 Task: Look for products in the category "Deodrant & Shave" from Crystal only.
Action: Mouse pressed left at (293, 135)
Screenshot: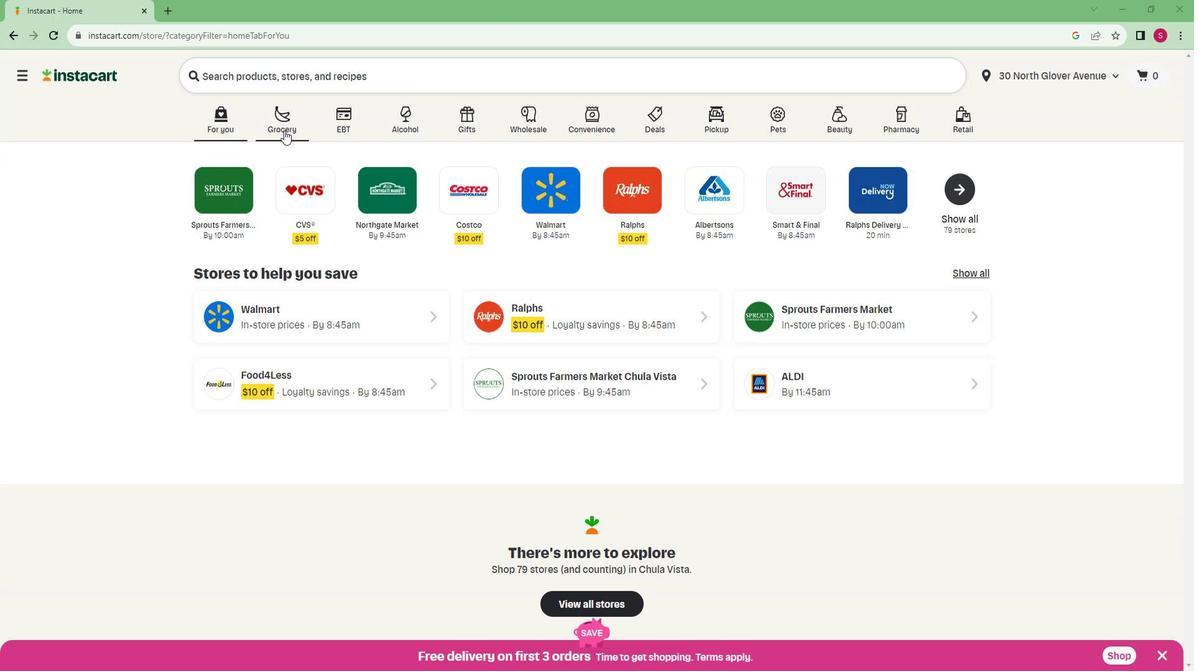 
Action: Mouse moved to (281, 351)
Screenshot: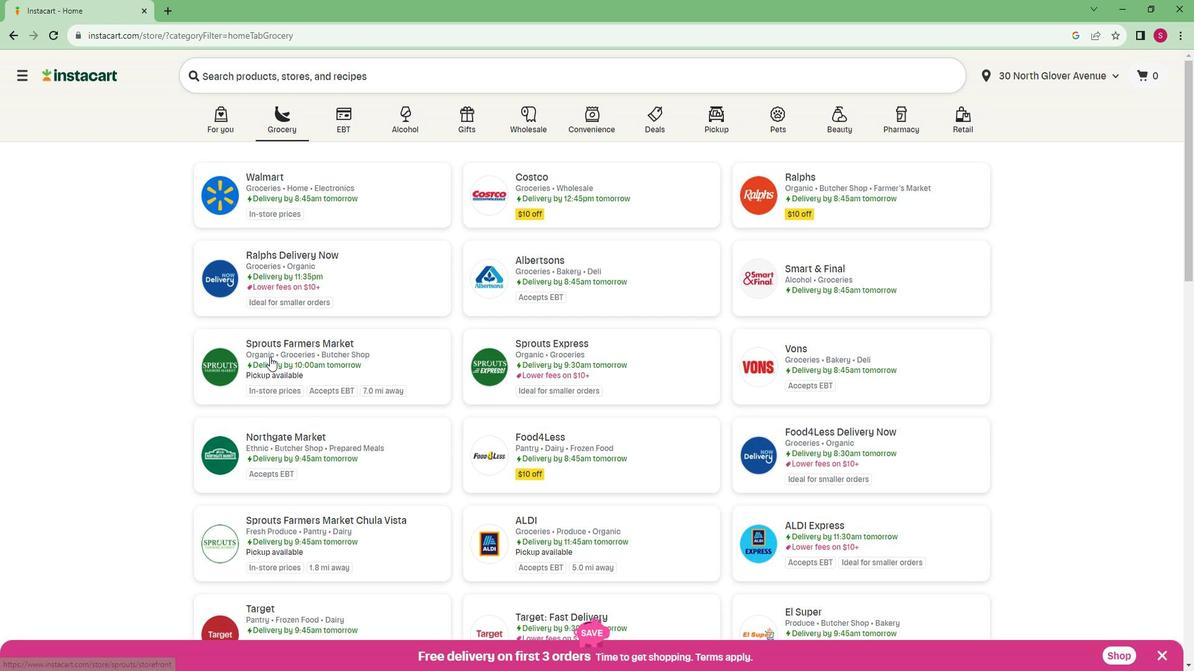 
Action: Mouse pressed left at (281, 351)
Screenshot: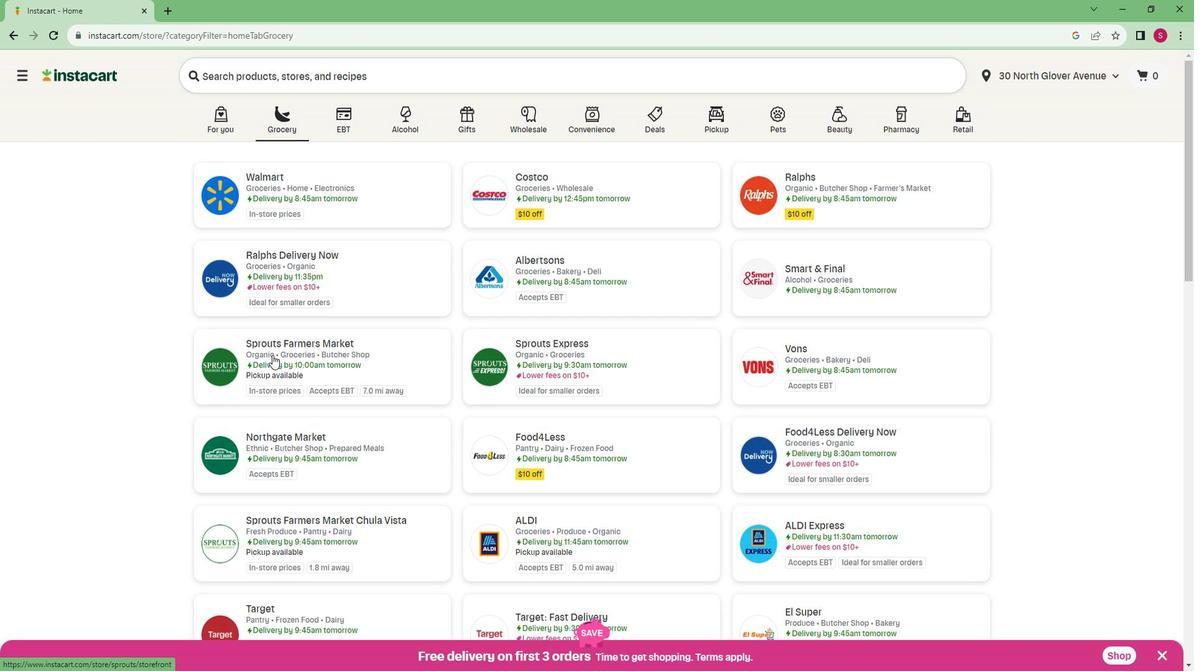 
Action: Mouse moved to (71, 492)
Screenshot: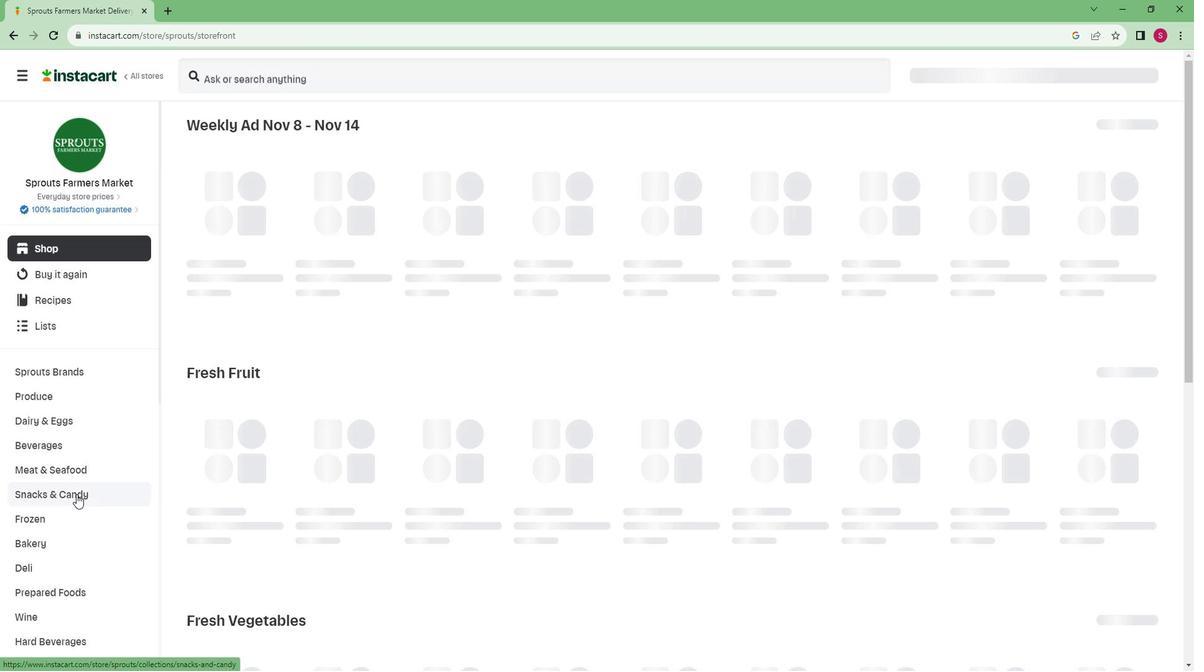 
Action: Mouse scrolled (71, 492) with delta (0, 0)
Screenshot: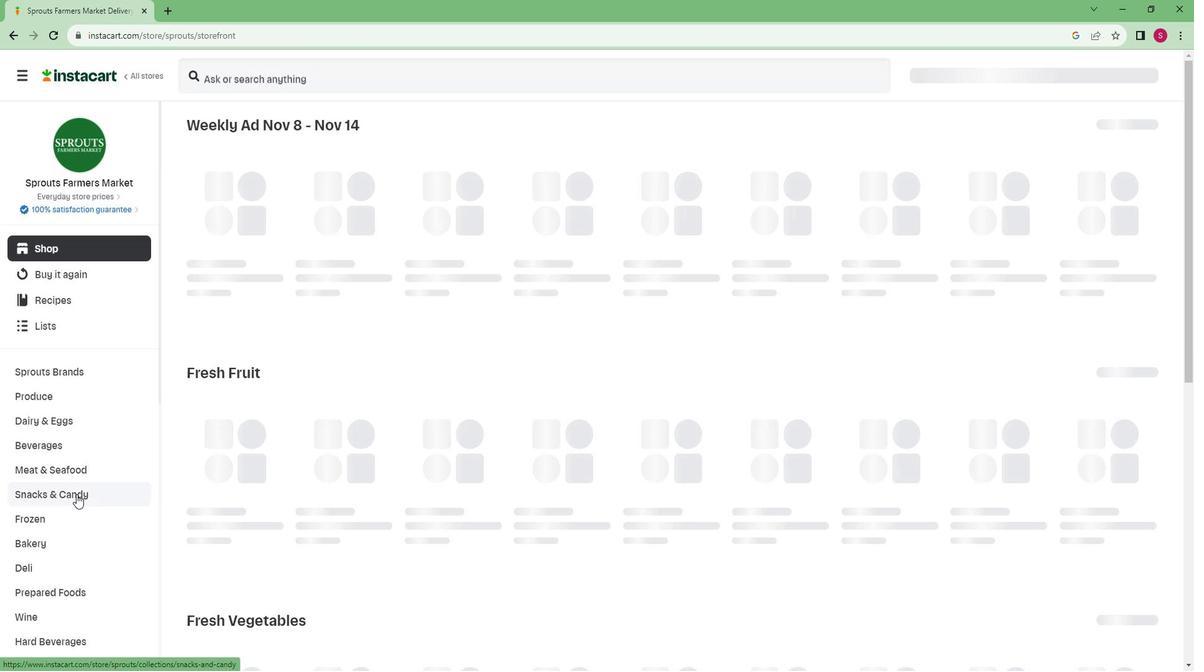 
Action: Mouse moved to (63, 494)
Screenshot: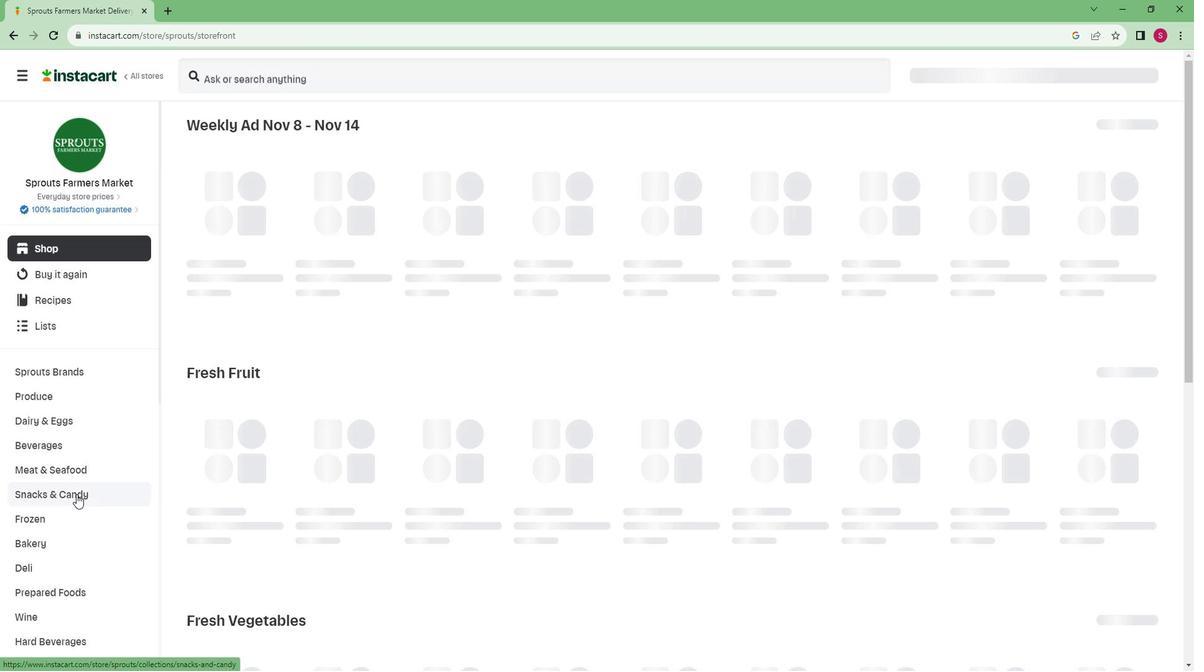 
Action: Mouse scrolled (63, 494) with delta (0, 0)
Screenshot: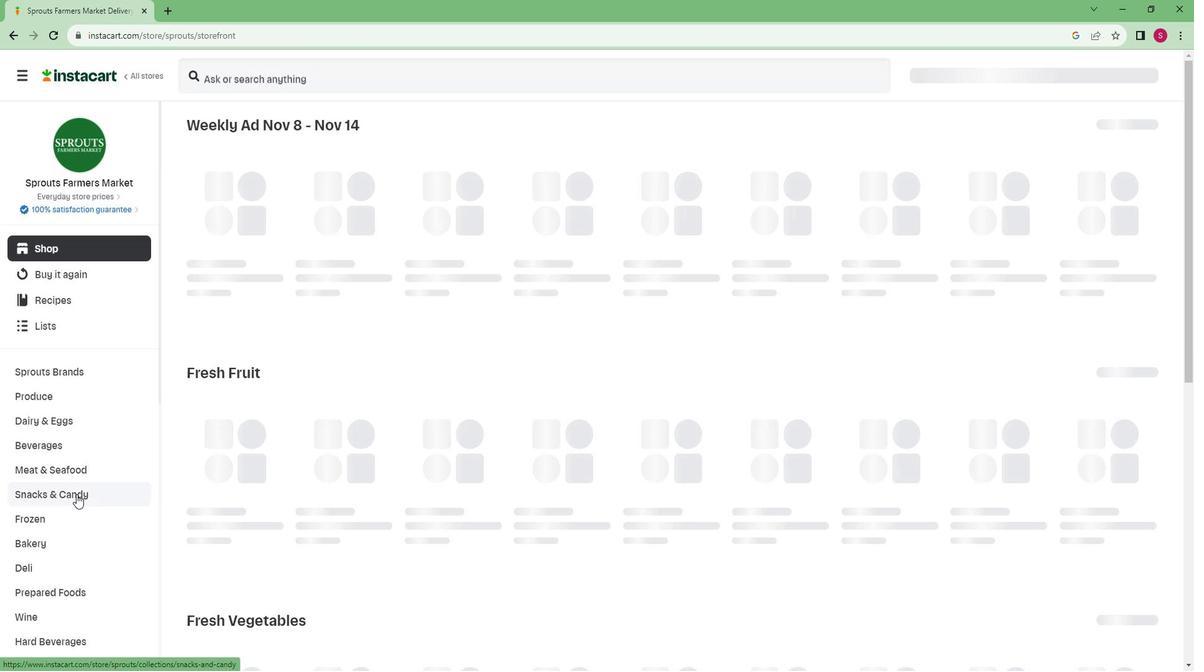 
Action: Mouse moved to (60, 494)
Screenshot: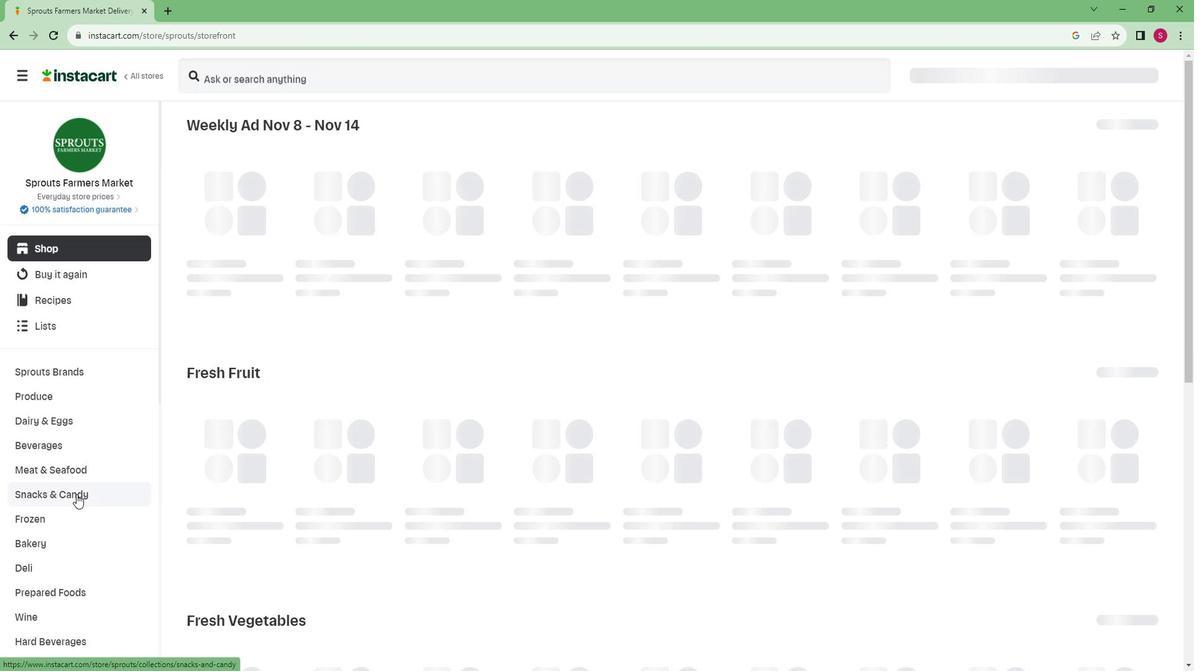 
Action: Mouse scrolled (60, 494) with delta (0, 0)
Screenshot: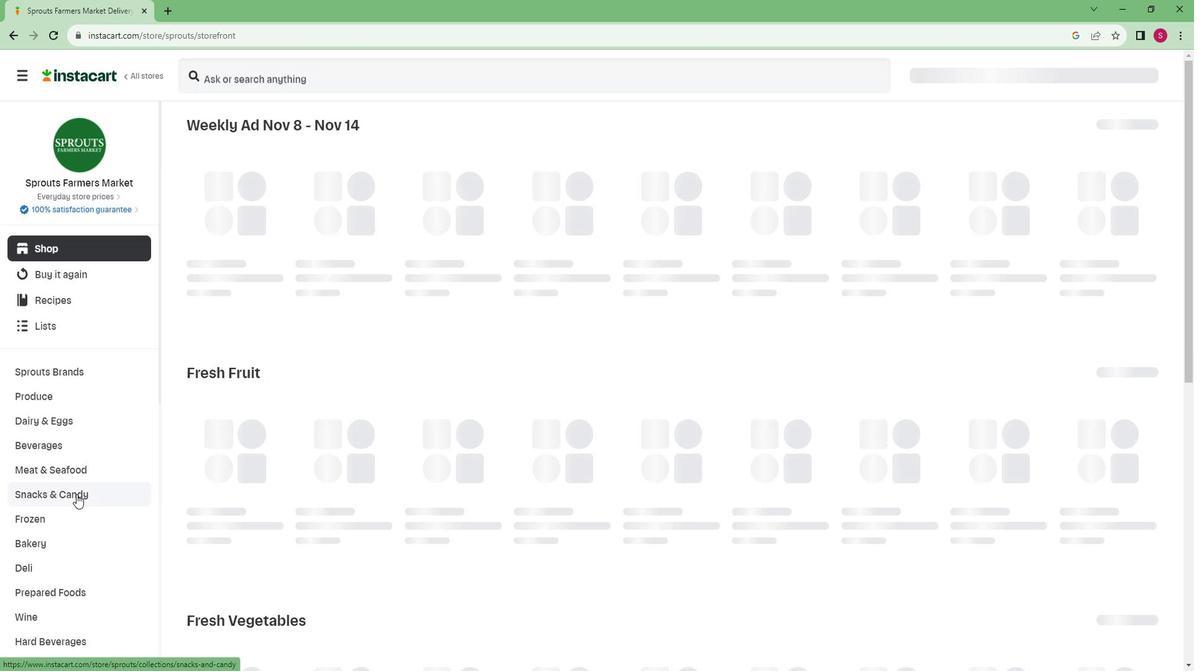 
Action: Mouse scrolled (60, 494) with delta (0, 0)
Screenshot: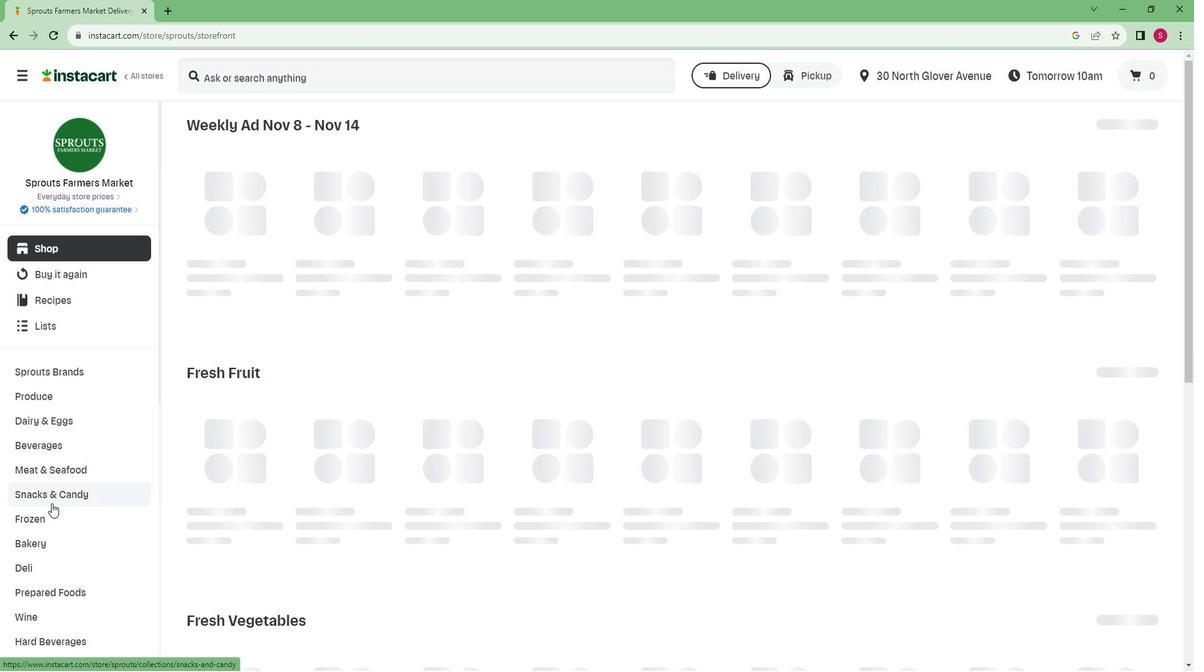 
Action: Mouse scrolled (60, 494) with delta (0, 0)
Screenshot: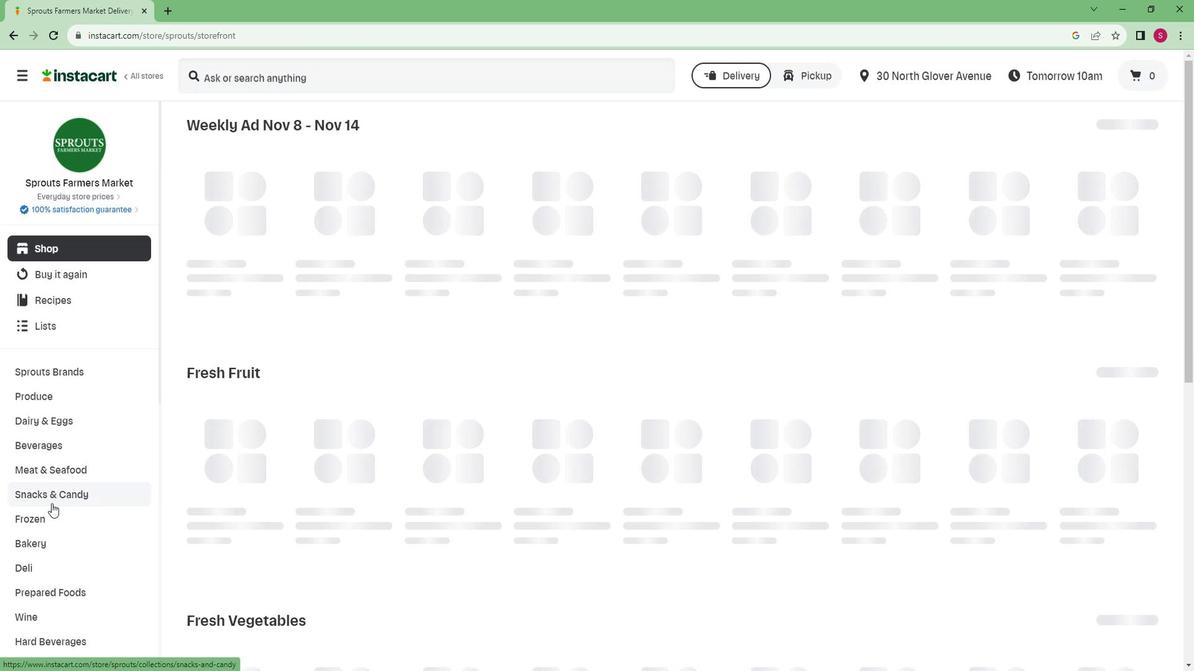 
Action: Mouse scrolled (60, 494) with delta (0, 0)
Screenshot: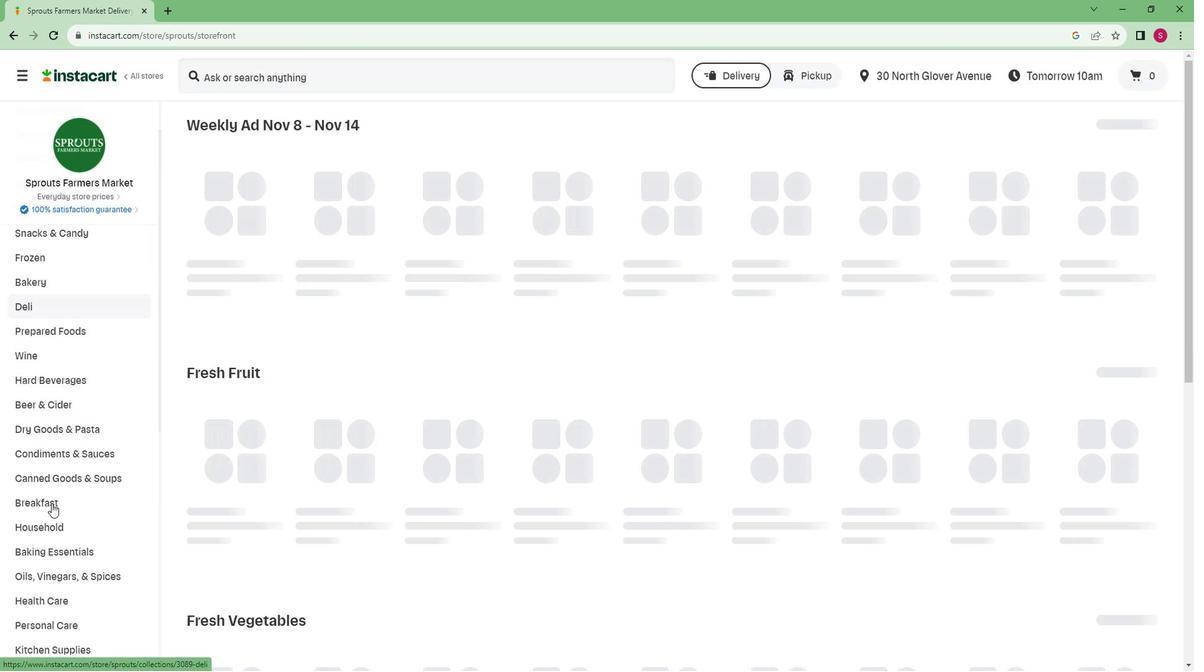 
Action: Mouse scrolled (60, 494) with delta (0, 0)
Screenshot: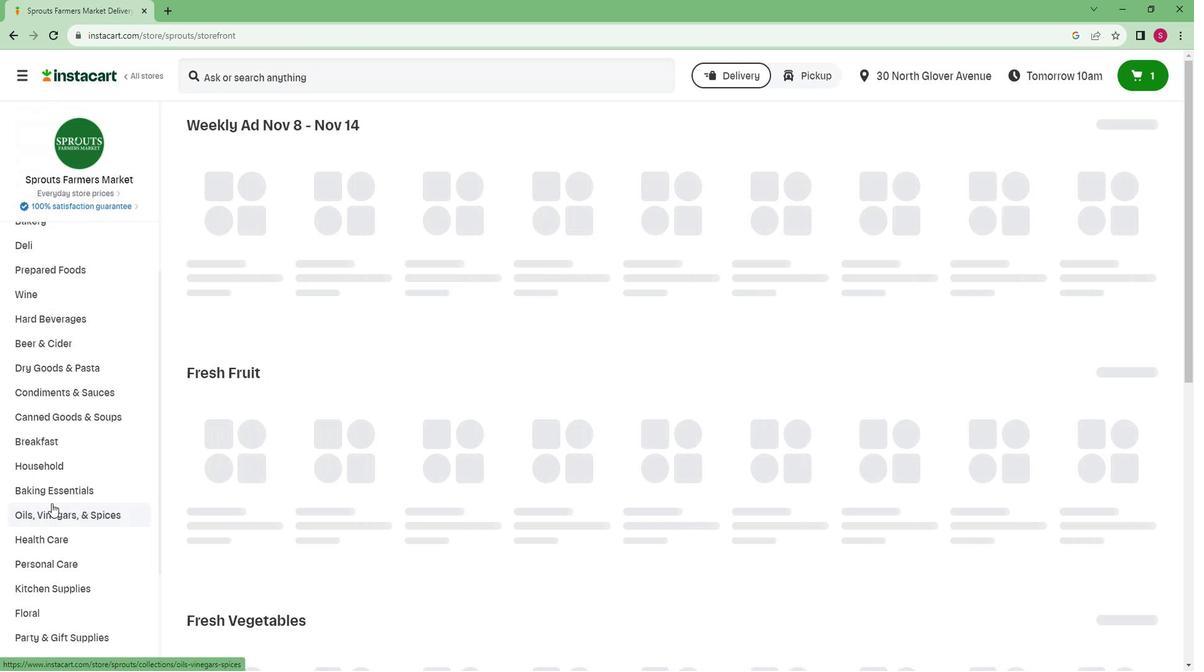 
Action: Mouse scrolled (60, 494) with delta (0, 0)
Screenshot: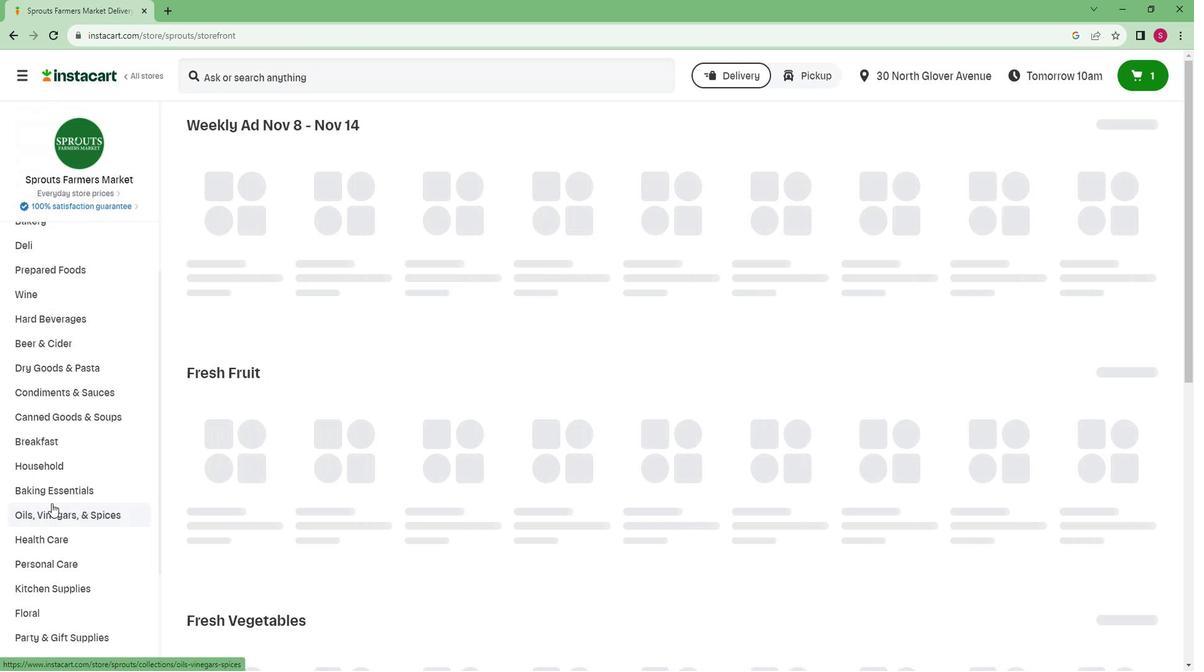 
Action: Mouse scrolled (60, 494) with delta (0, 0)
Screenshot: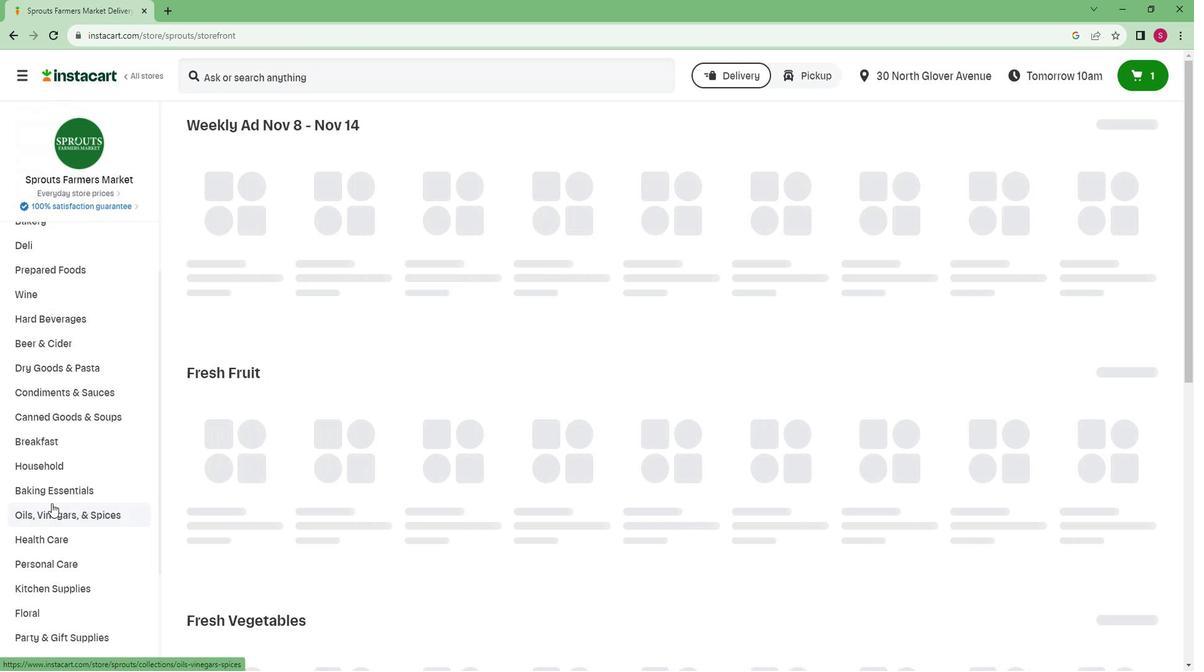 
Action: Mouse scrolled (60, 494) with delta (0, 0)
Screenshot: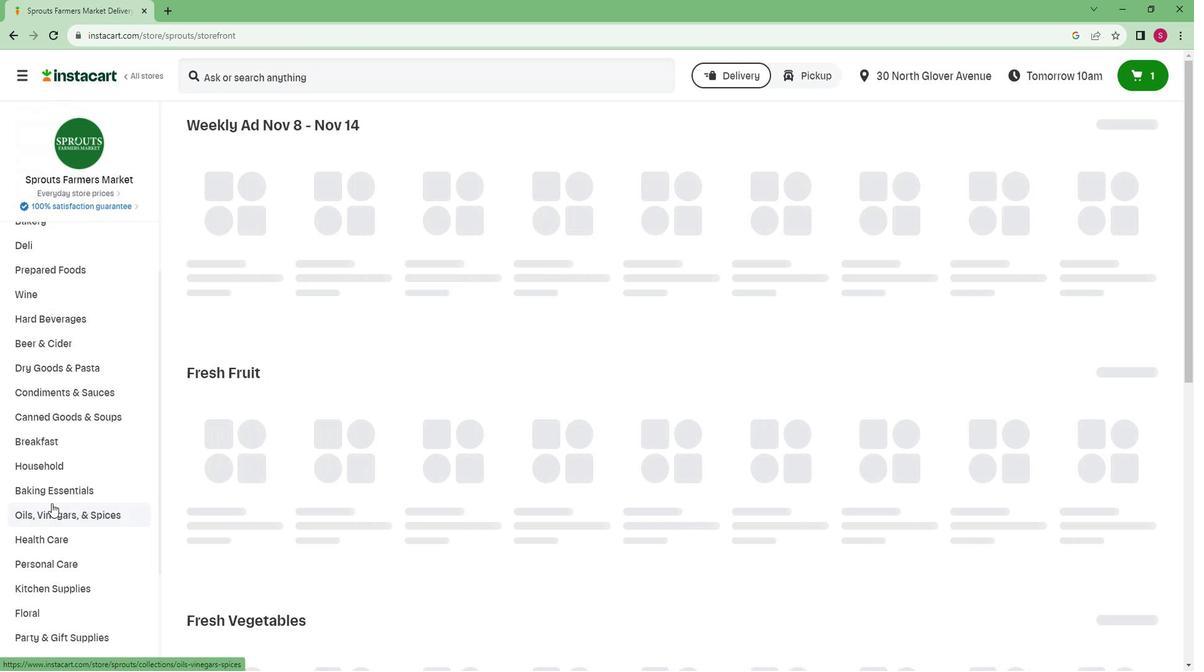 
Action: Mouse moved to (58, 517)
Screenshot: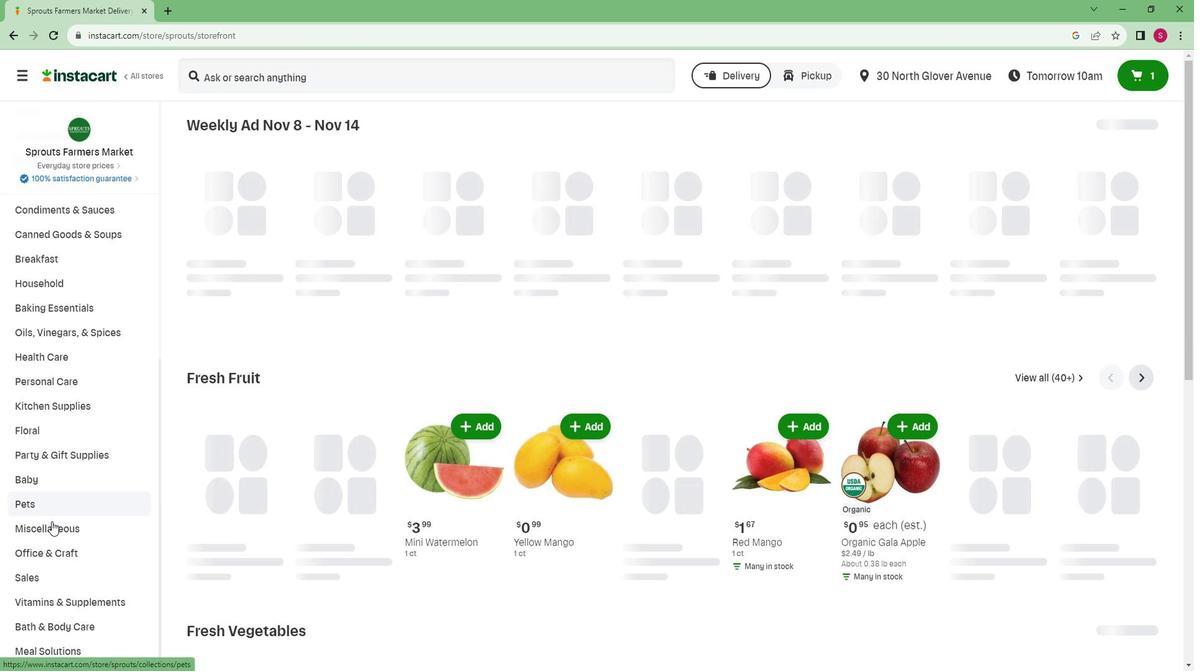 
Action: Mouse scrolled (58, 516) with delta (0, 0)
Screenshot: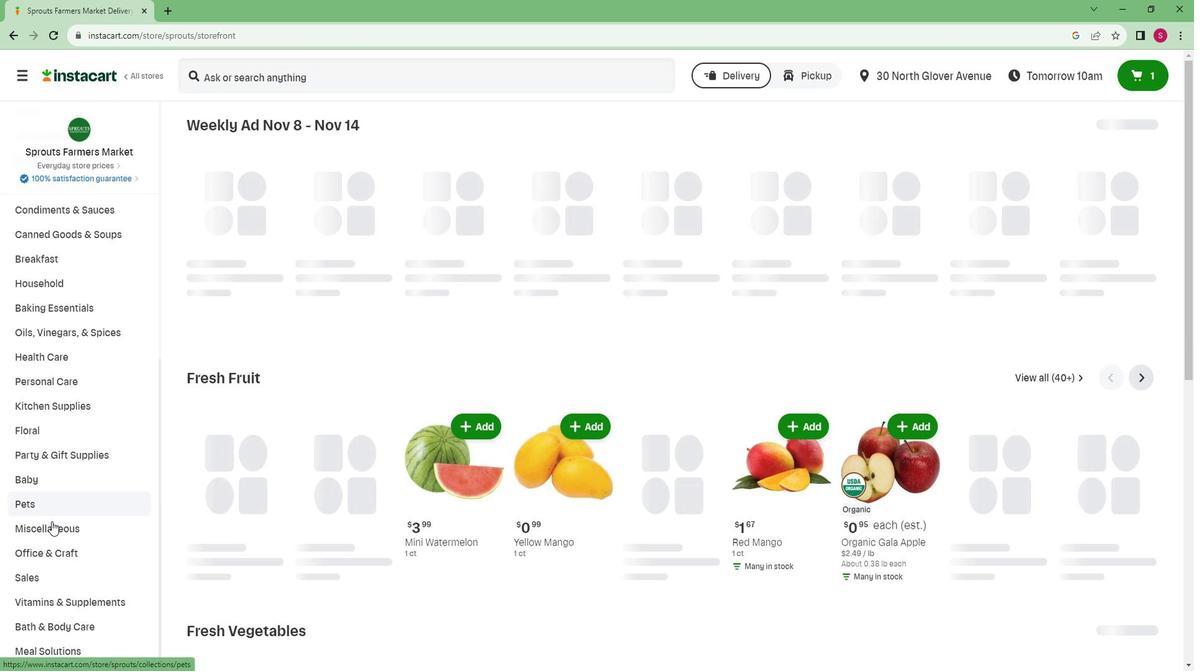 
Action: Mouse scrolled (58, 516) with delta (0, 0)
Screenshot: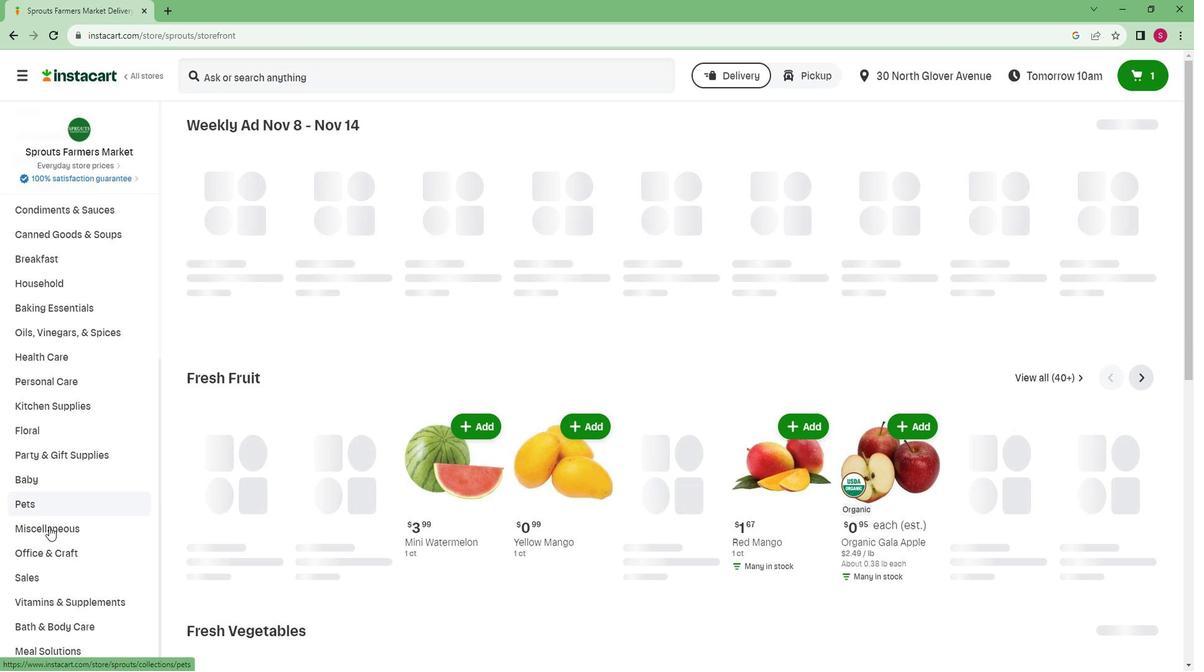 
Action: Mouse scrolled (58, 516) with delta (0, 0)
Screenshot: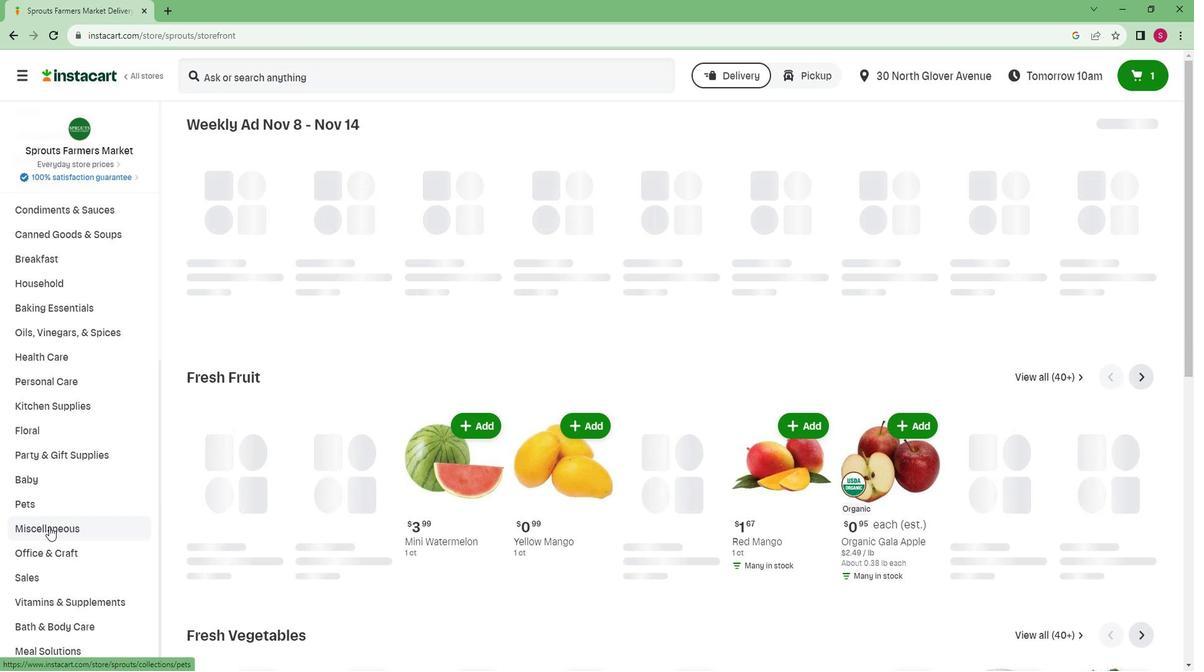 
Action: Mouse scrolled (58, 517) with delta (0, 0)
Screenshot: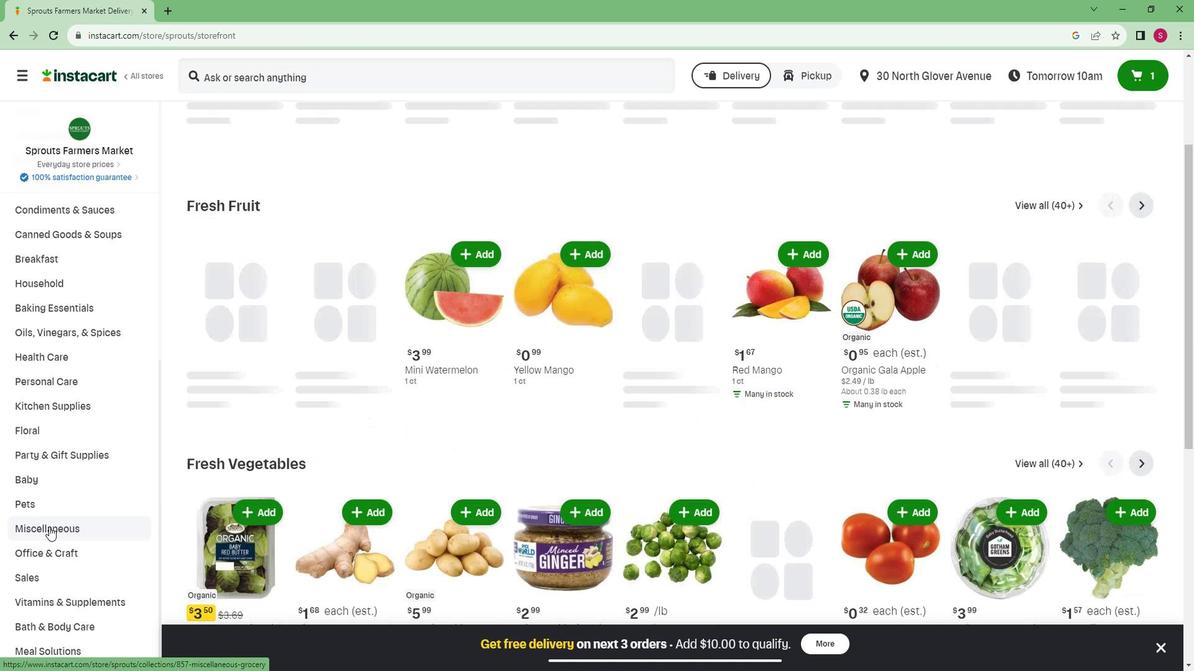 
Action: Mouse moved to (19, 610)
Screenshot: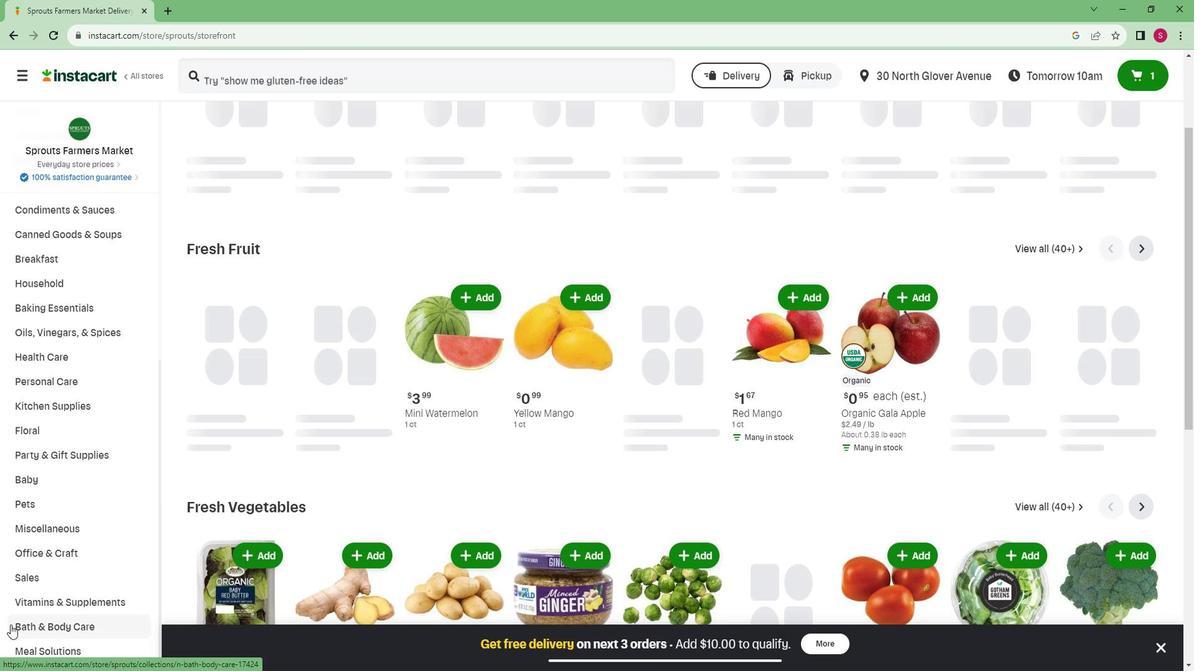 
Action: Mouse pressed left at (19, 610)
Screenshot: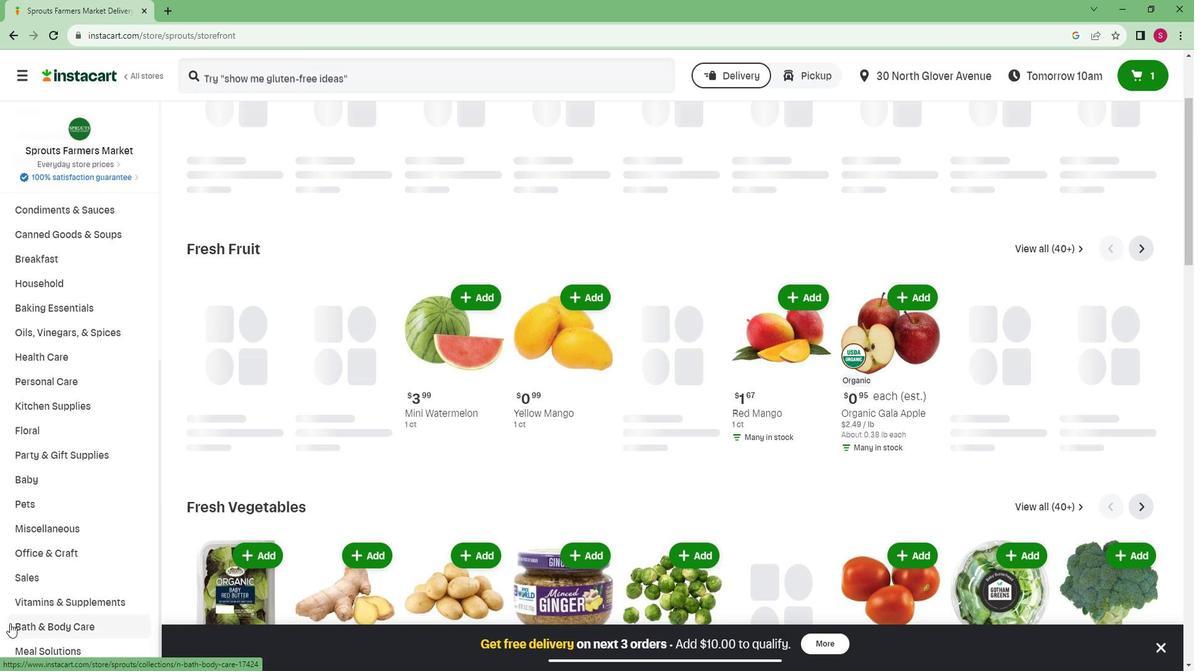 
Action: Mouse moved to (909, 165)
Screenshot: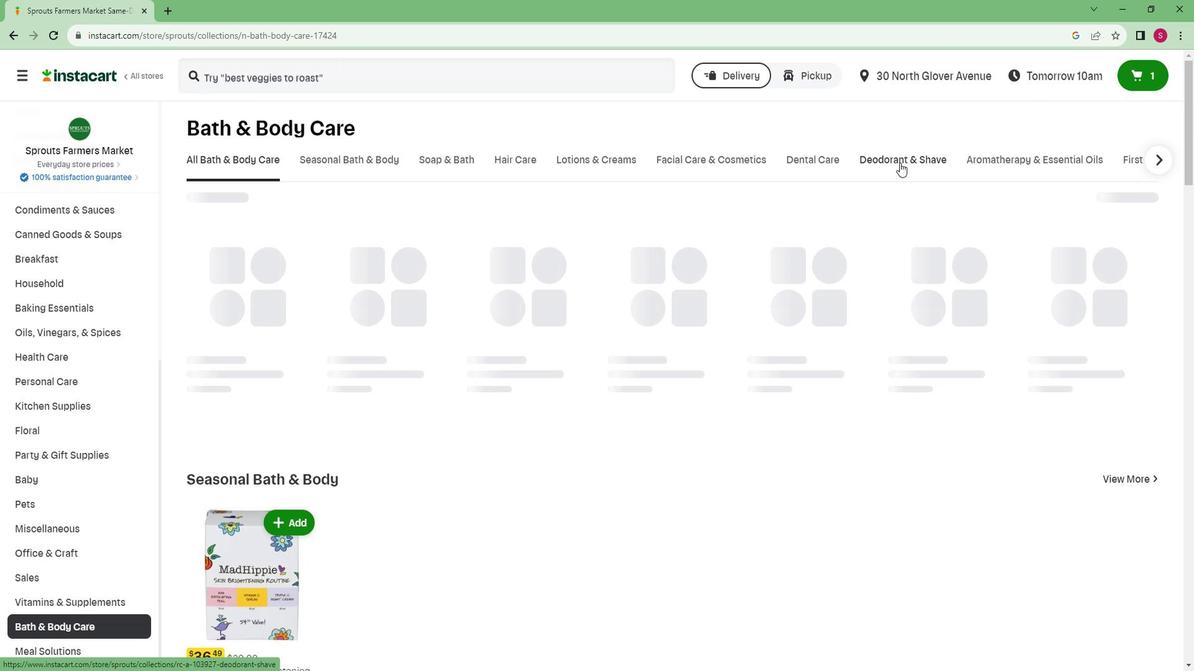 
Action: Mouse pressed left at (909, 165)
Screenshot: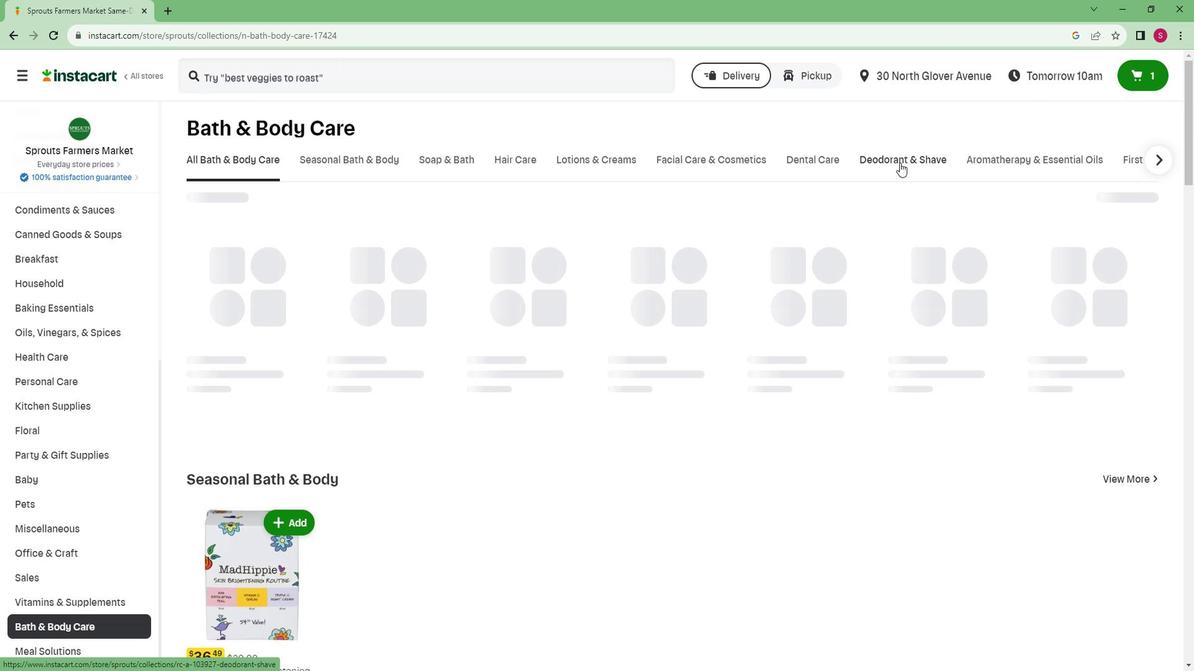 
Action: Mouse moved to (298, 214)
Screenshot: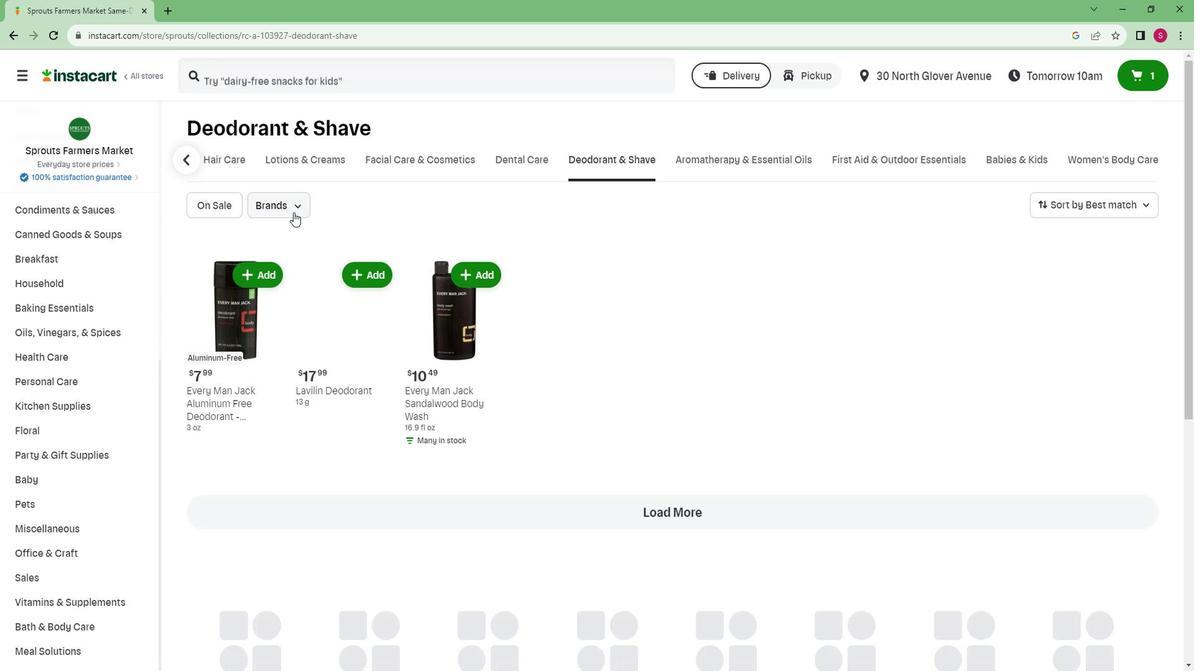 
Action: Mouse pressed left at (298, 214)
Screenshot: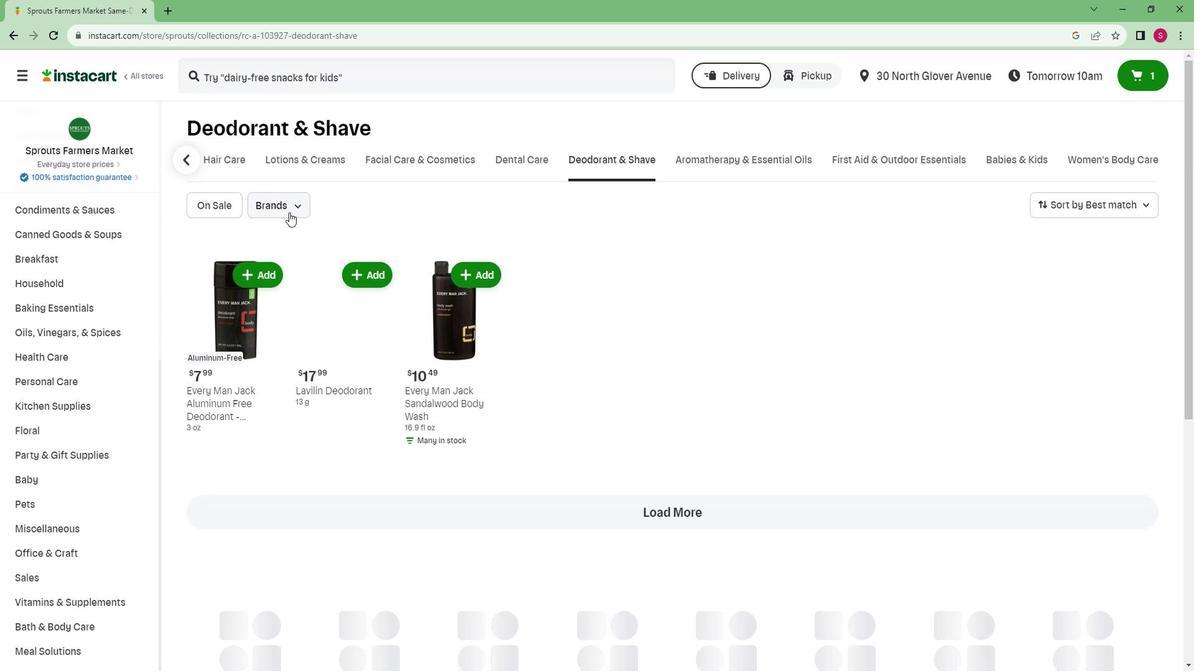
Action: Mouse moved to (292, 275)
Screenshot: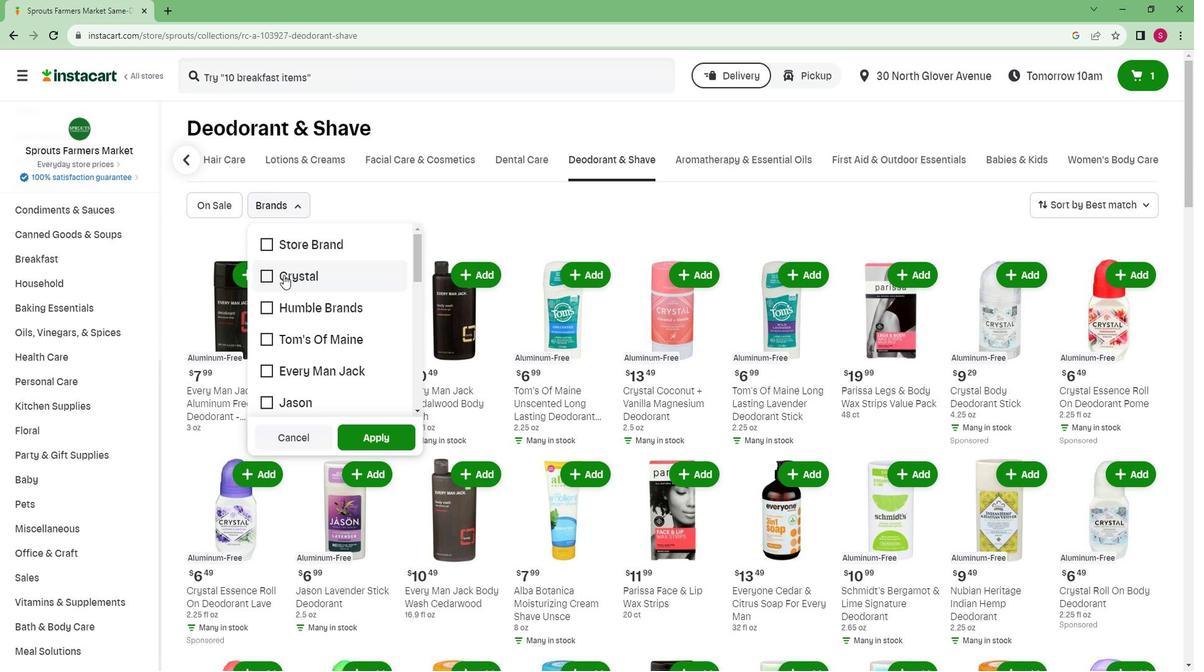
Action: Mouse pressed left at (292, 275)
Screenshot: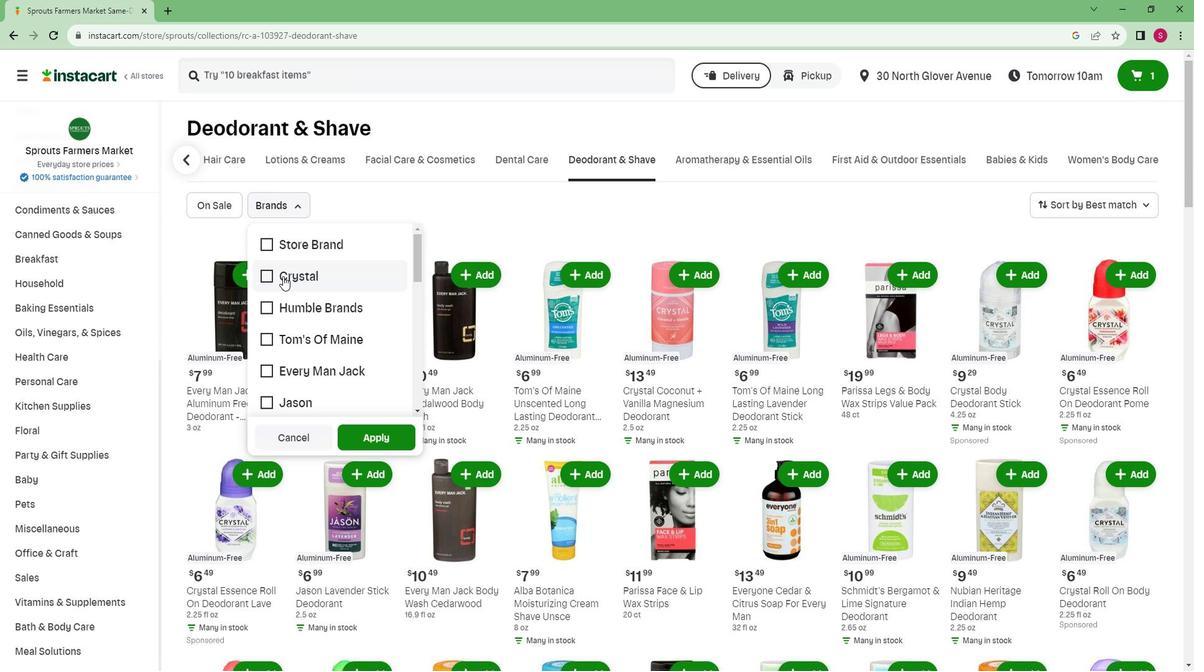 
Action: Mouse moved to (377, 428)
Screenshot: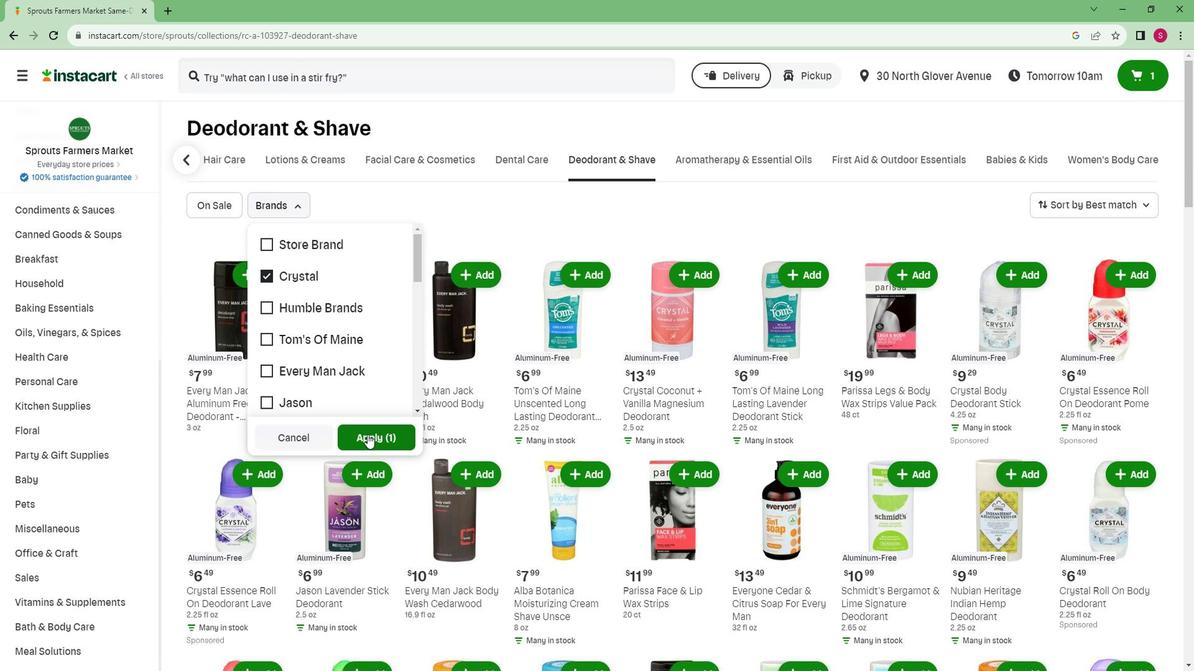 
Action: Mouse pressed left at (377, 428)
Screenshot: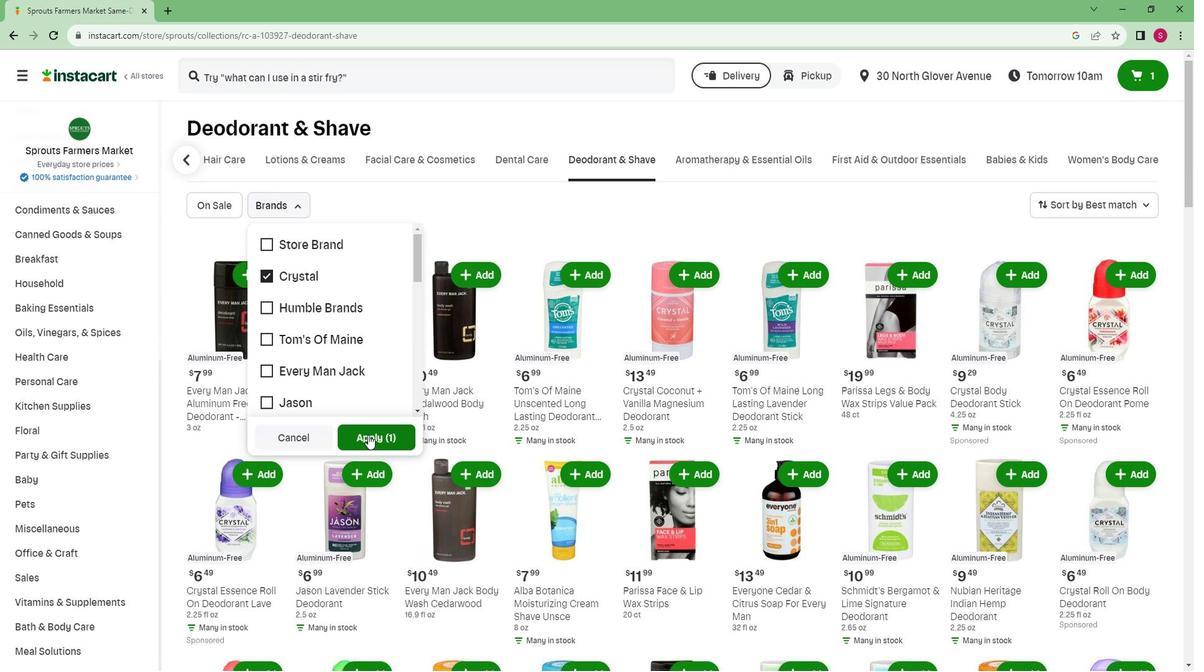 
